 Task: Find the distance between Miami and Key West.
Action: Key pressed iami
Screenshot: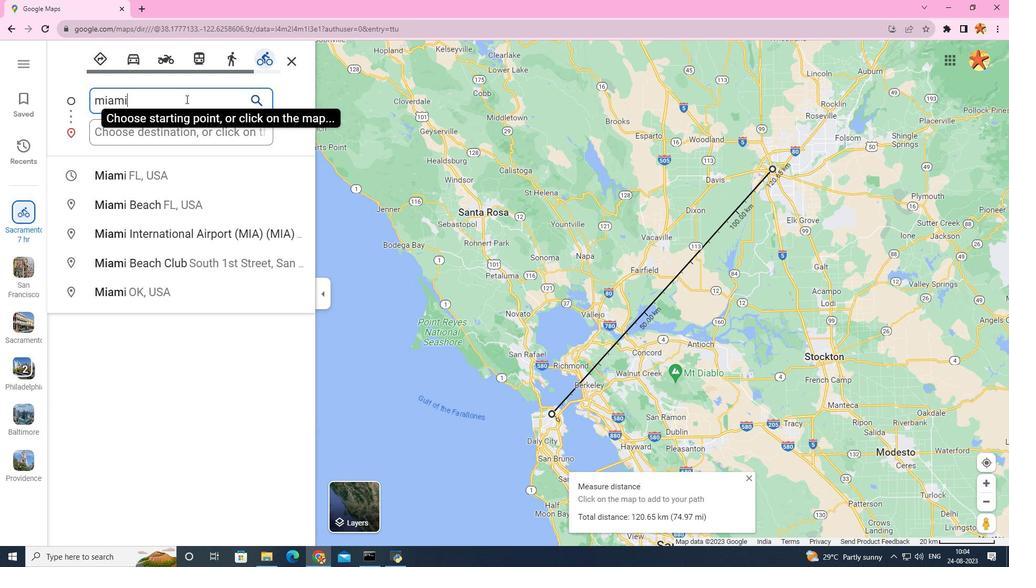 
Action: Mouse moved to (157, 180)
Screenshot: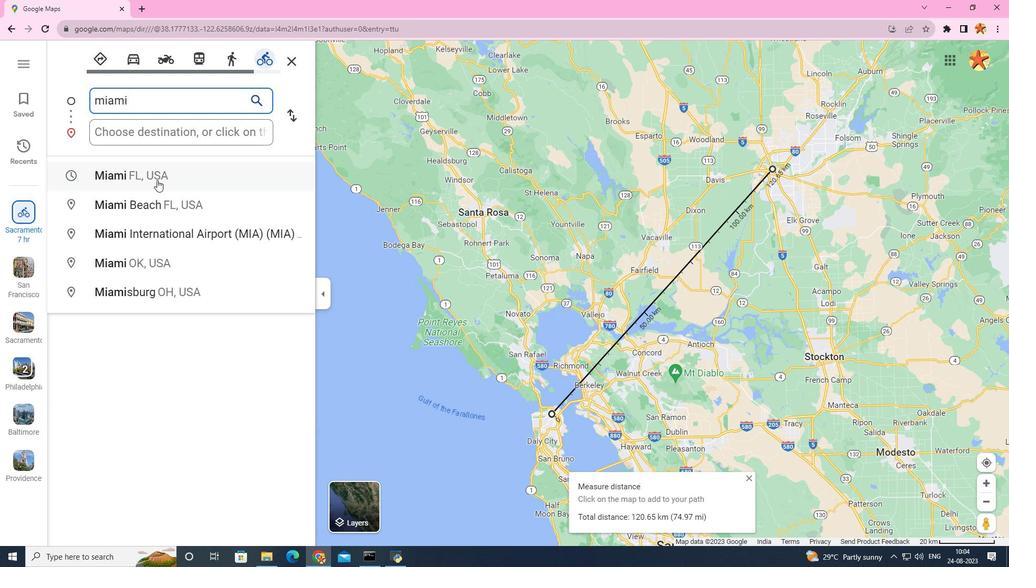 
Action: Mouse pressed left at (157, 180)
Screenshot: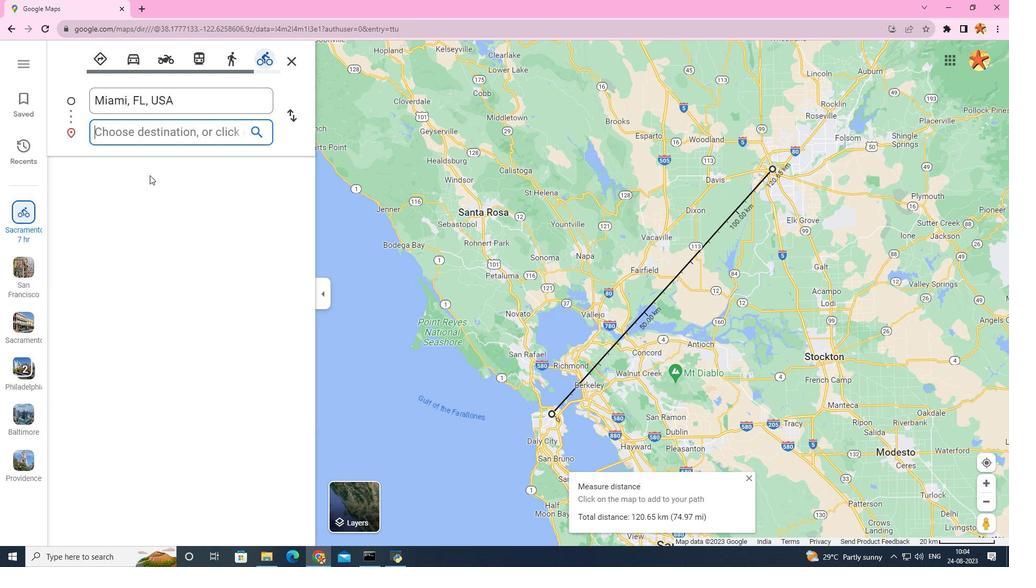 
Action: Mouse moved to (141, 130)
Screenshot: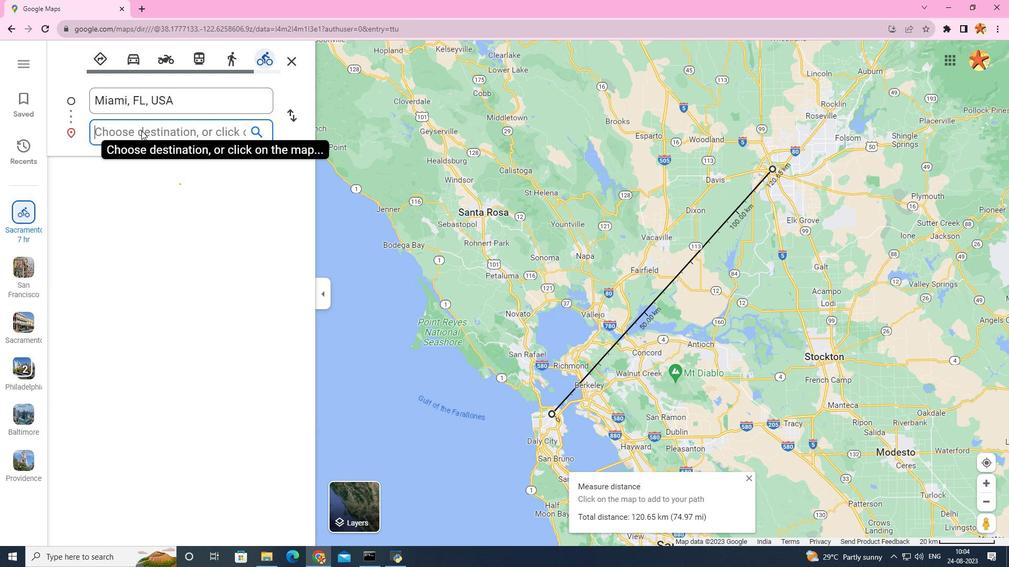 
Action: Mouse pressed left at (141, 130)
Screenshot: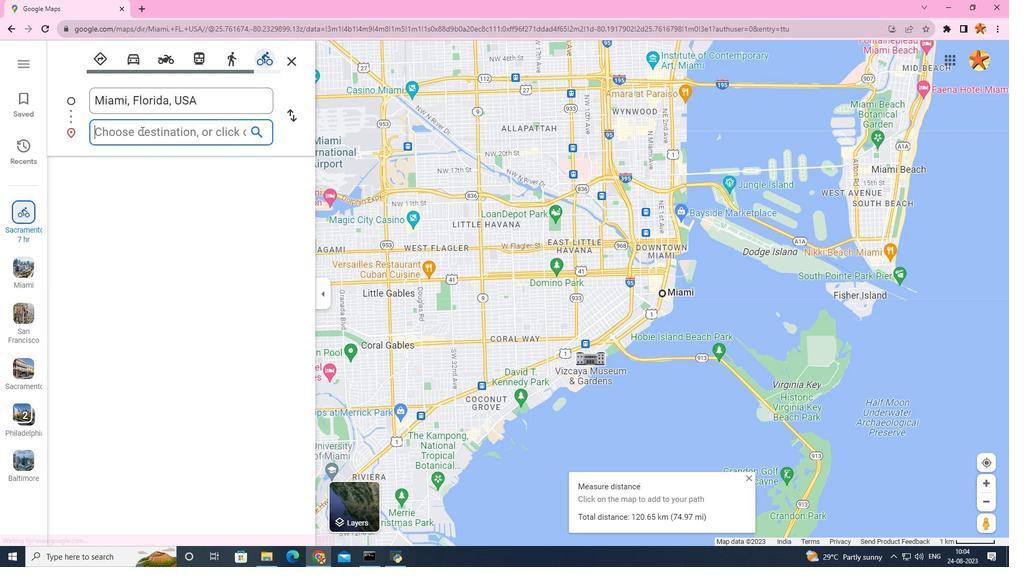 
Action: Key pressed key<Key.space>
Screenshot: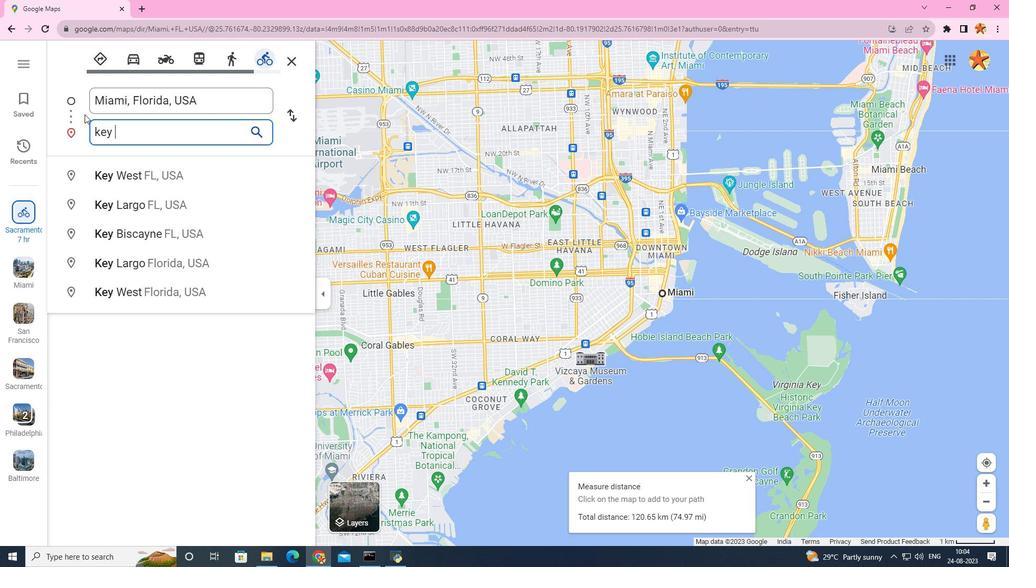 
Action: Mouse moved to (84, 114)
Screenshot: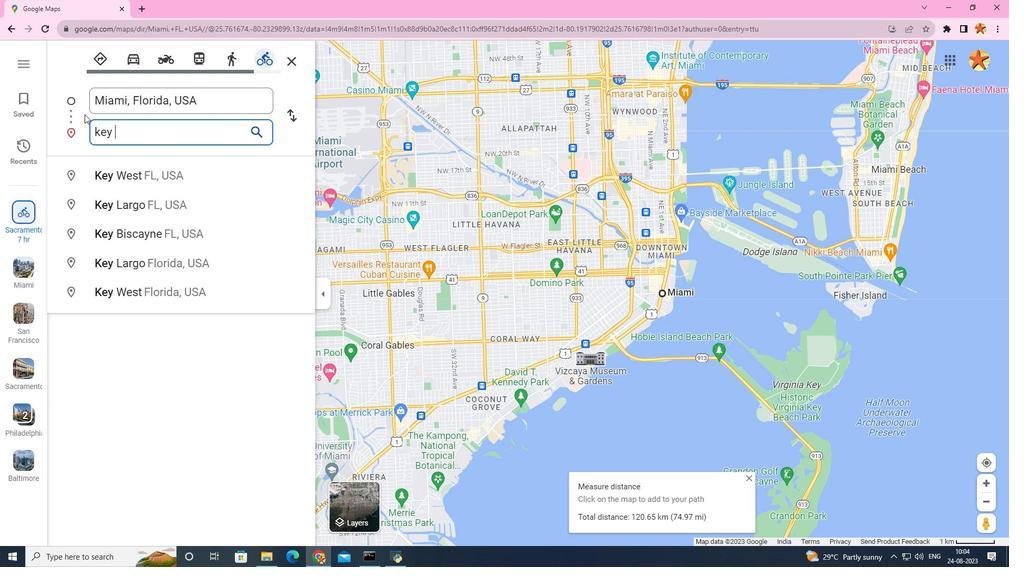 
Action: Key pressed wes
Screenshot: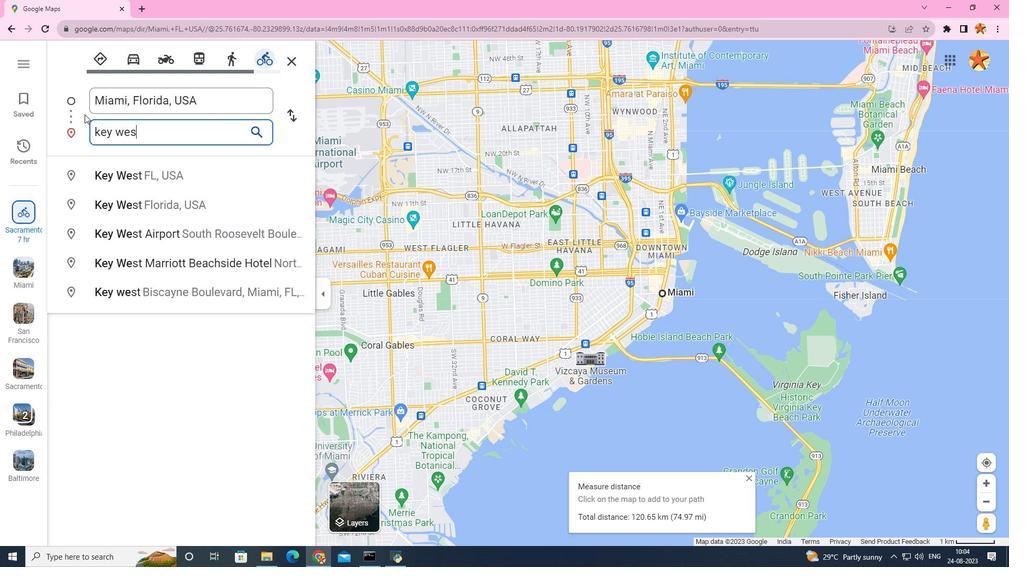 
Action: Mouse moved to (137, 170)
Screenshot: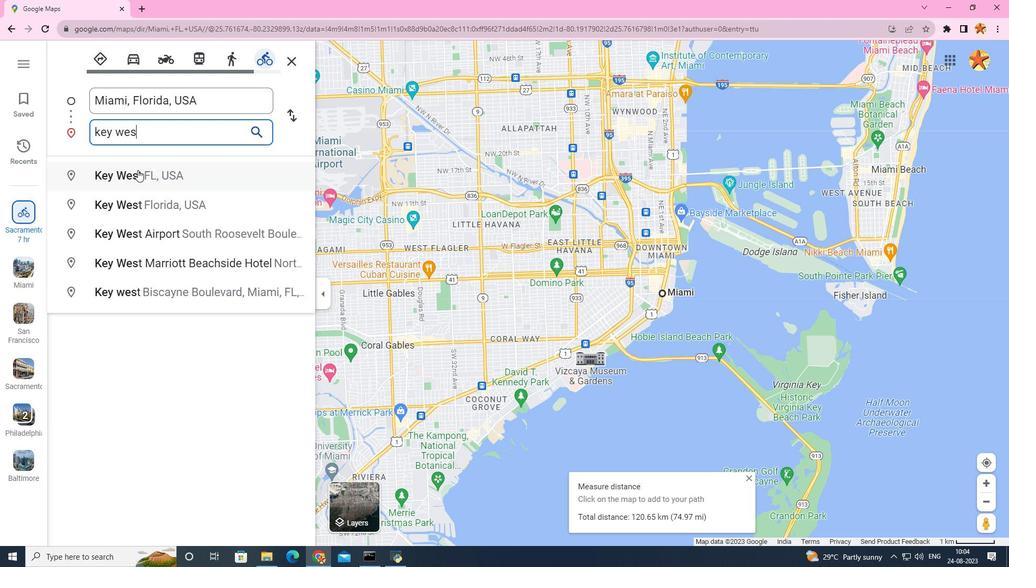 
Action: Mouse pressed left at (137, 170)
Screenshot: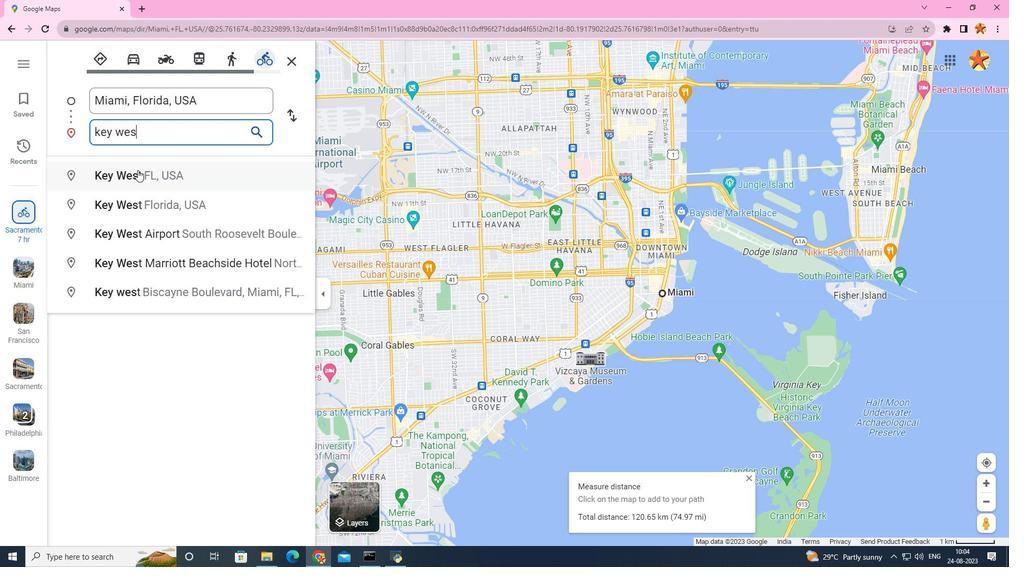 
Action: Mouse moved to (570, 506)
Screenshot: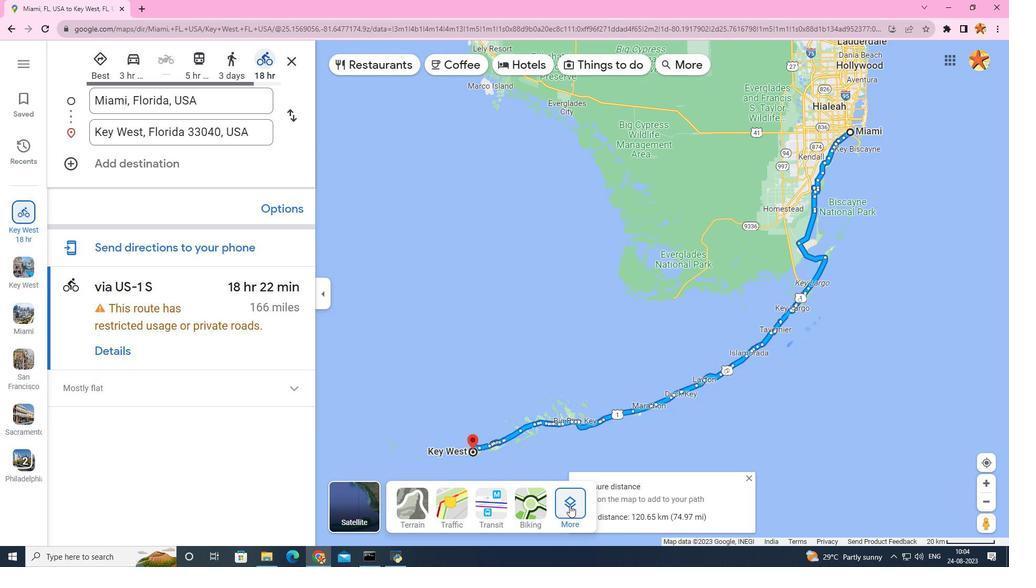 
Action: Mouse pressed left at (570, 506)
Screenshot: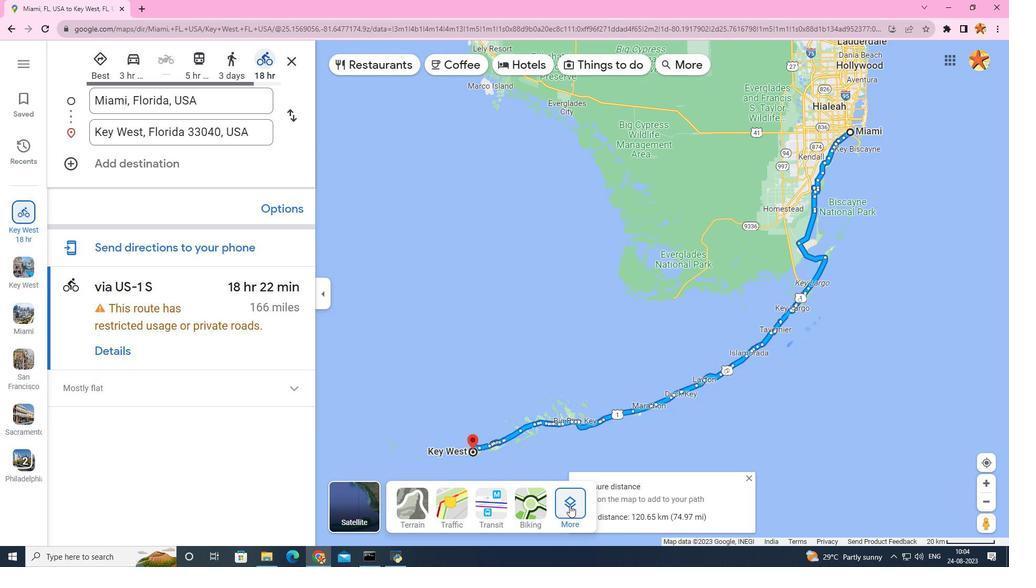 
Action: Mouse moved to (461, 388)
Screenshot: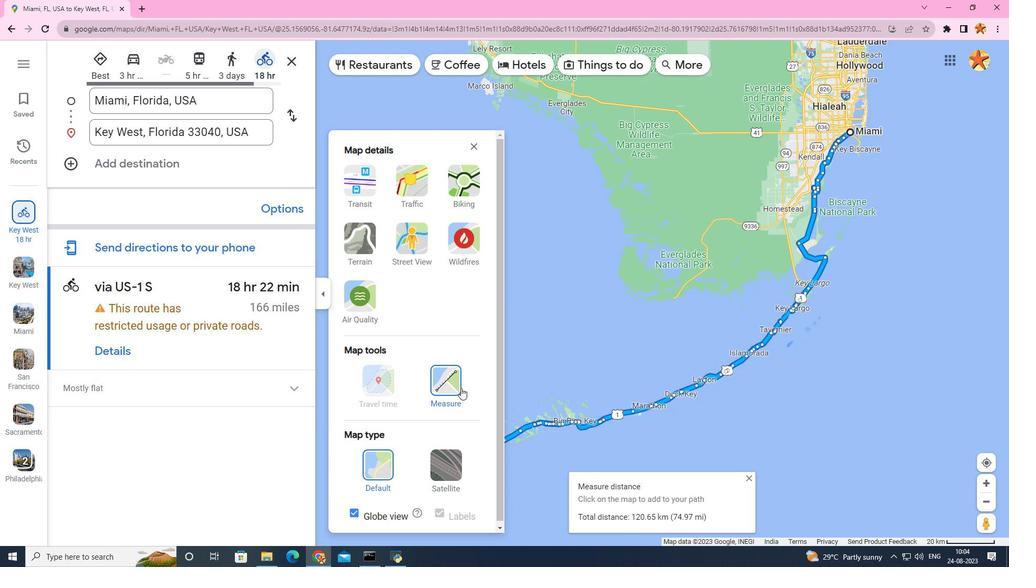 
Action: Mouse pressed left at (461, 388)
Screenshot: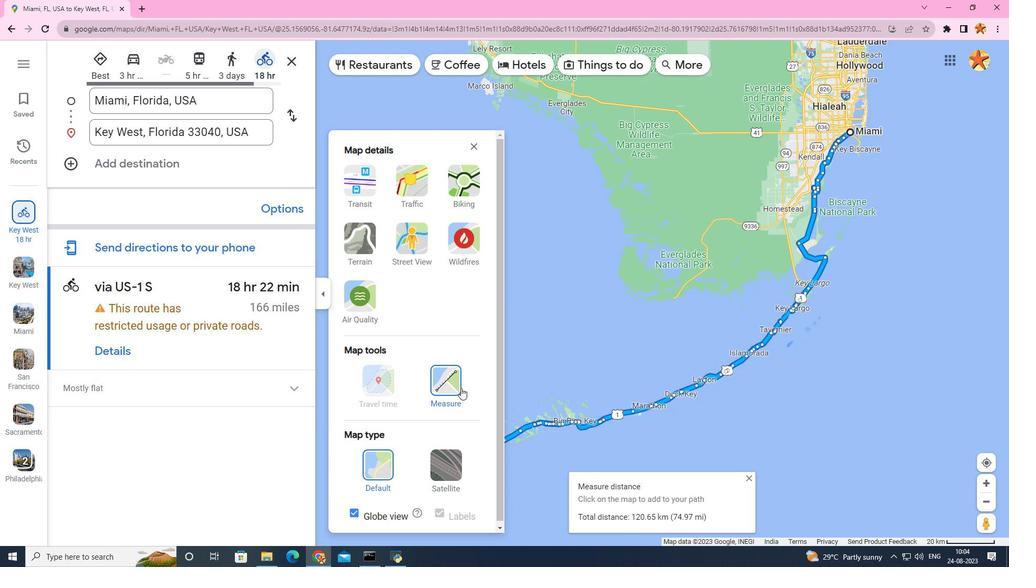 
Action: Mouse moved to (568, 410)
Screenshot: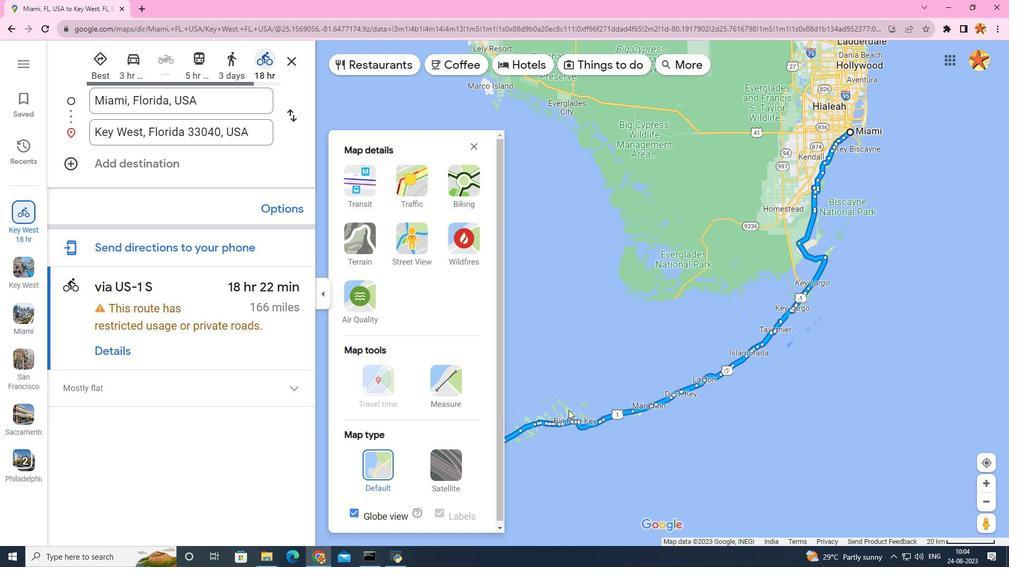
Action: Mouse scrolled (568, 410) with delta (0, 0)
Screenshot: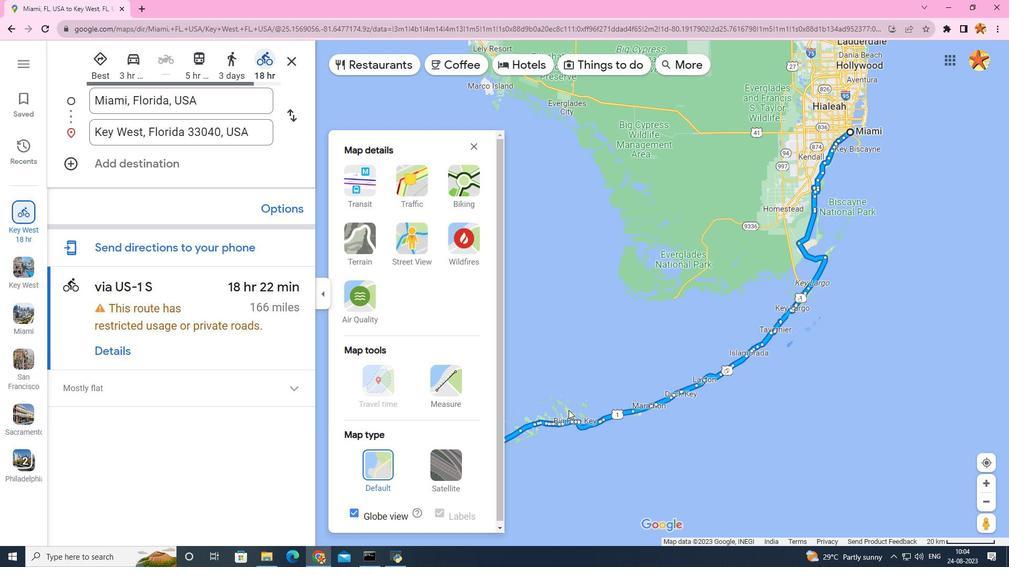 
Action: Mouse scrolled (568, 410) with delta (0, 0)
Screenshot: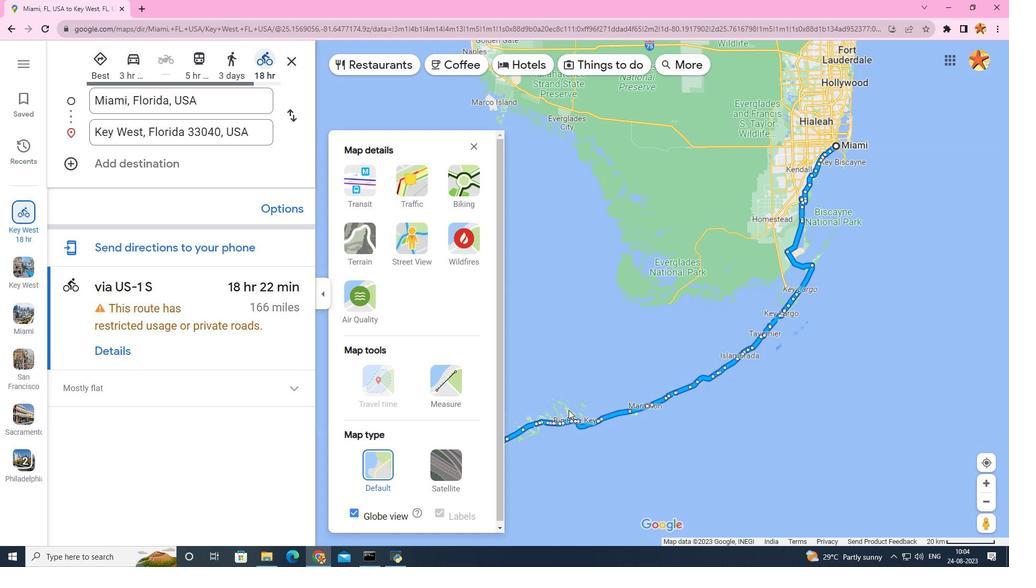 
Action: Mouse scrolled (568, 410) with delta (0, 0)
Screenshot: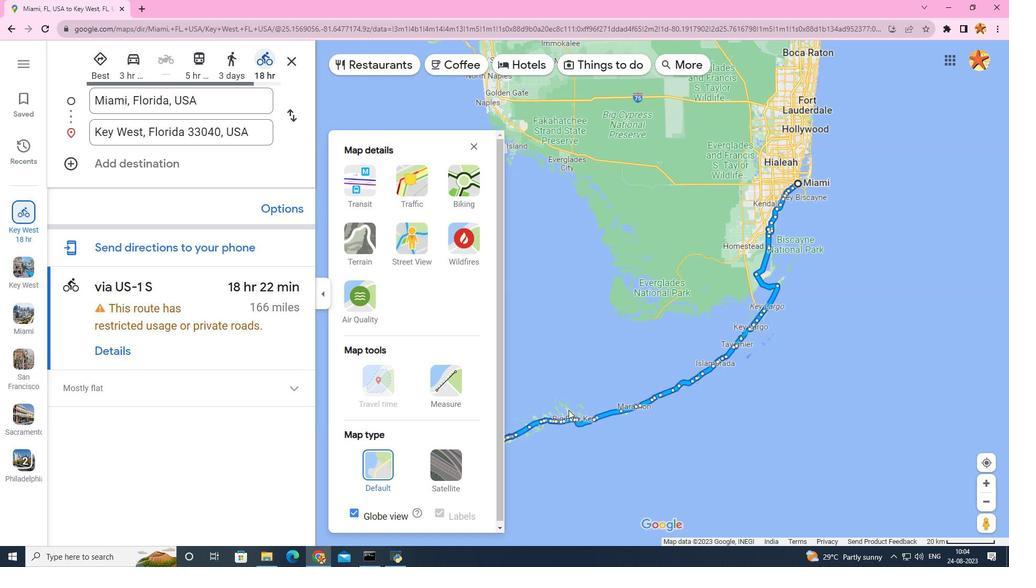 
Action: Mouse moved to (512, 435)
Screenshot: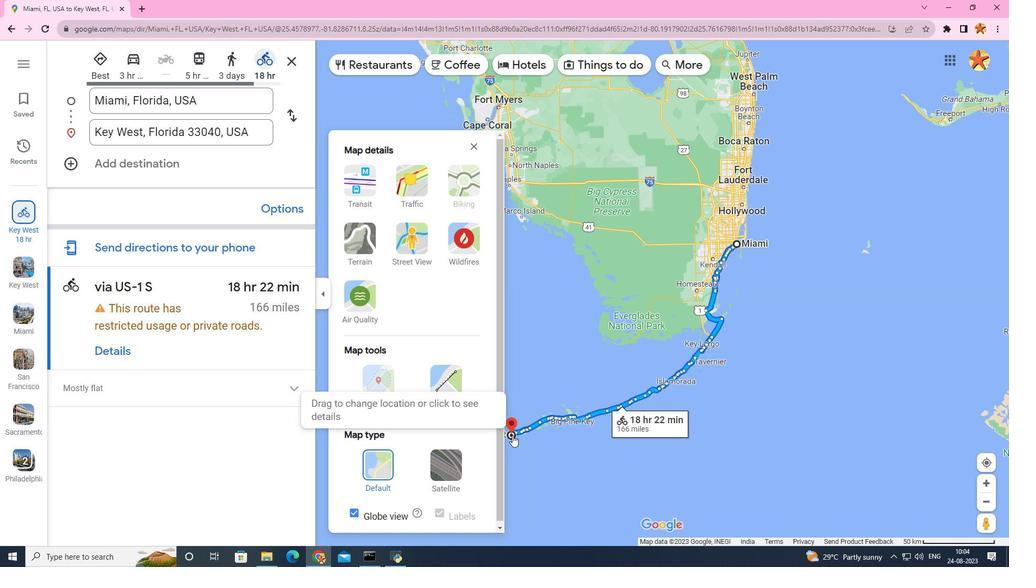 
Action: Mouse pressed left at (512, 435)
Screenshot: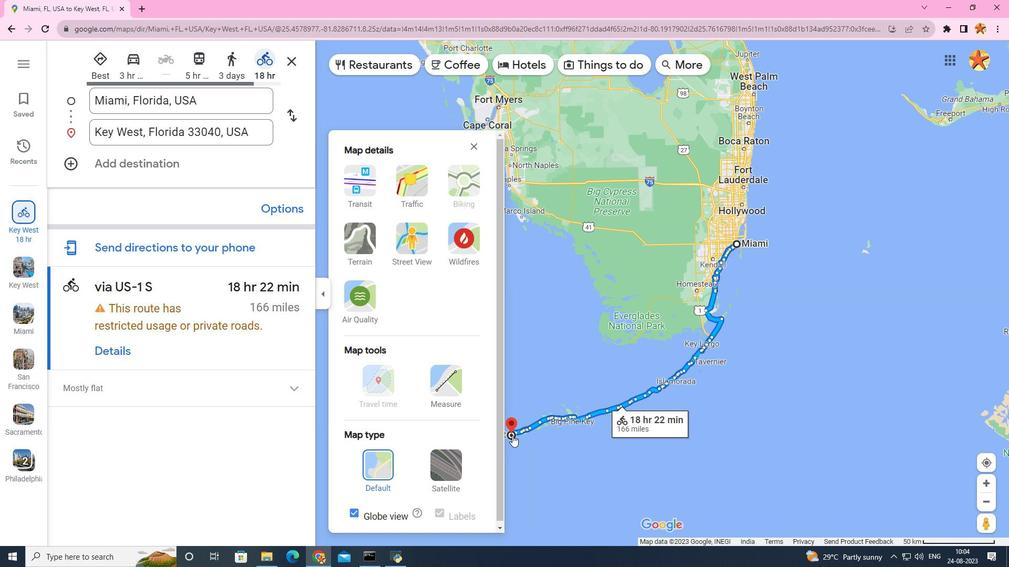 
Action: Mouse moved to (739, 243)
Screenshot: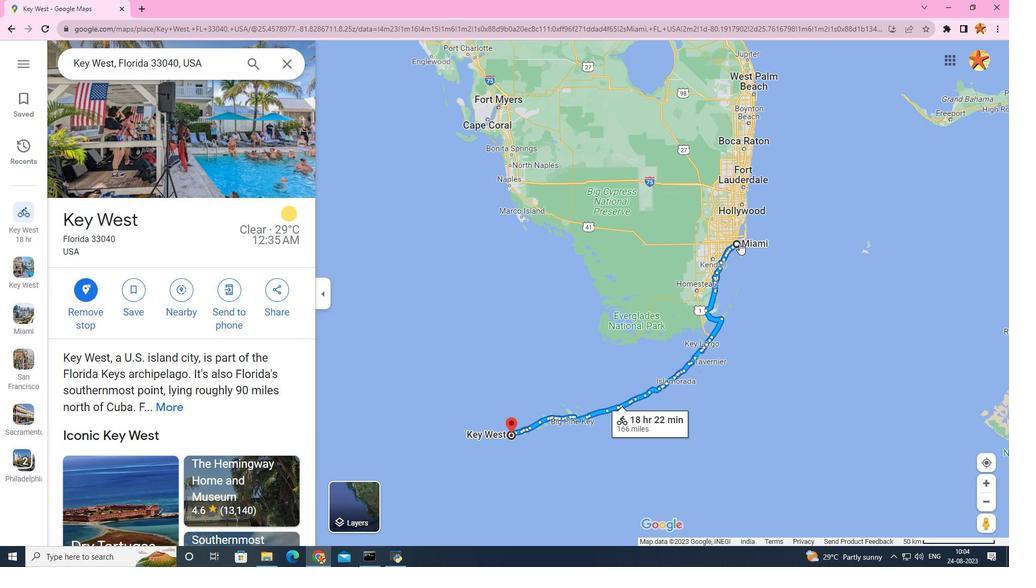 
Action: Mouse pressed left at (739, 243)
Screenshot: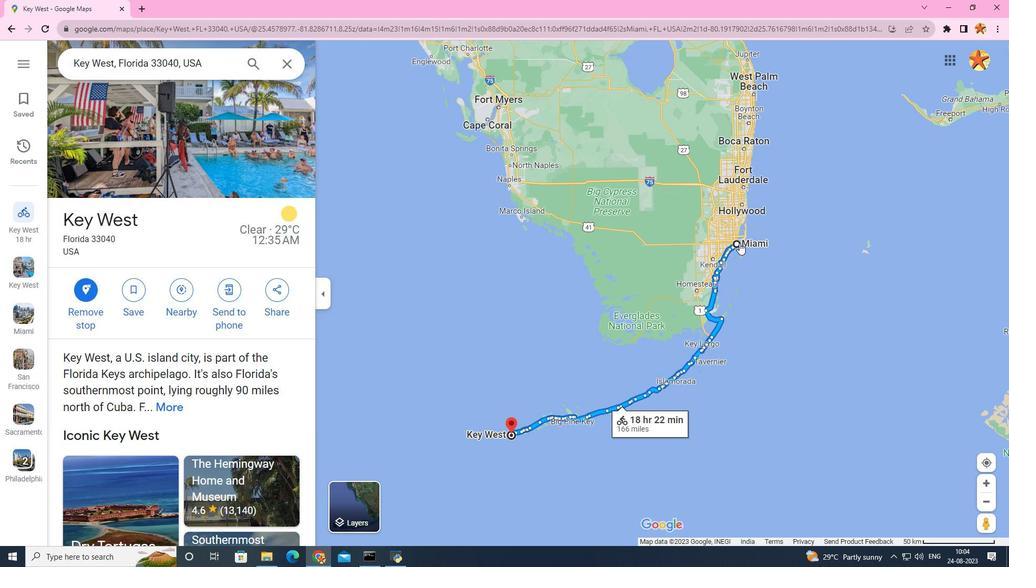 
Action: Mouse moved to (341, 484)
Screenshot: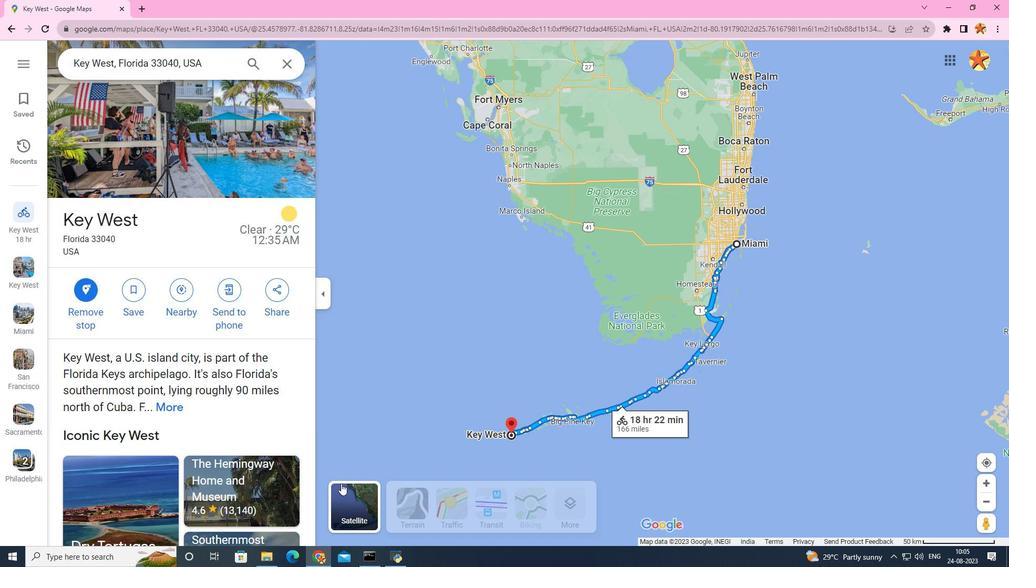 
Action: Mouse pressed left at (341, 484)
Screenshot: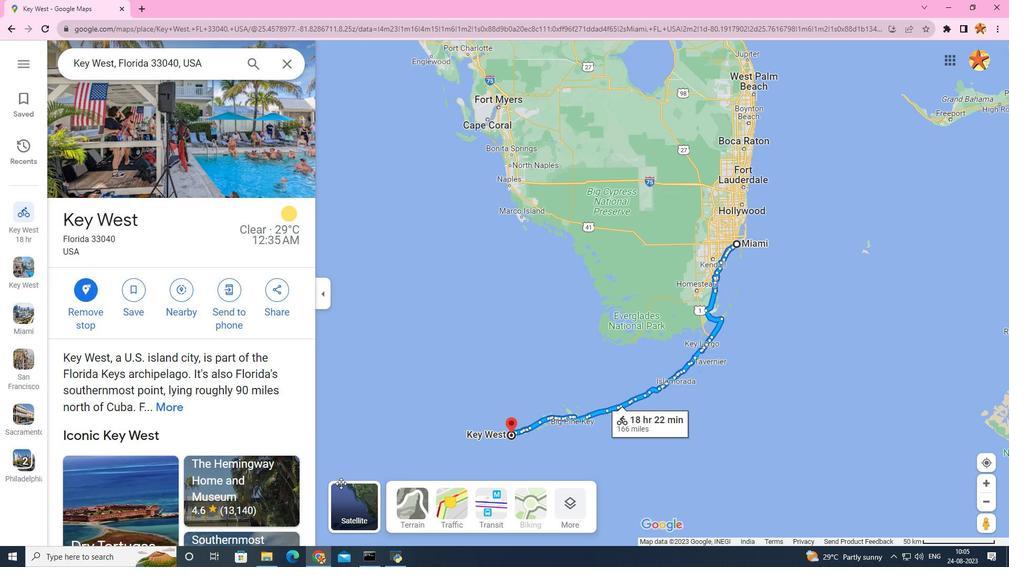 
Action: Mouse moved to (557, 506)
Screenshot: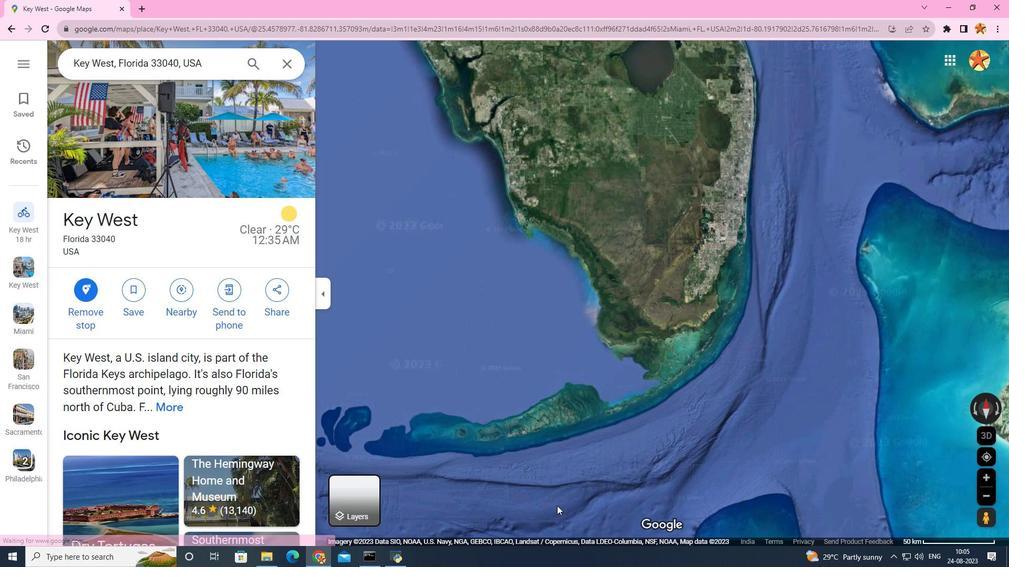 
Action: Mouse pressed left at (557, 506)
Screenshot: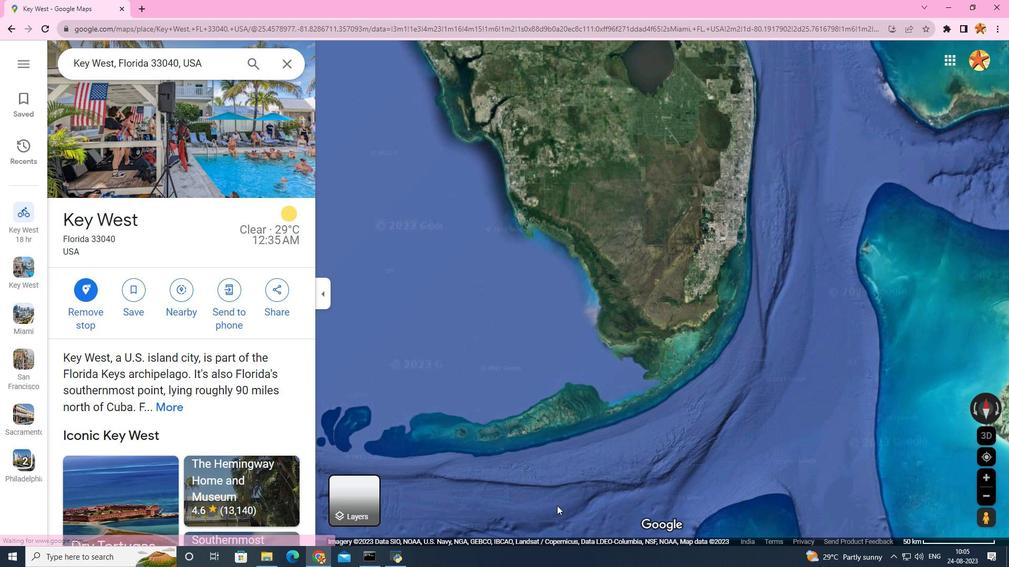 
Action: Mouse moved to (573, 499)
Screenshot: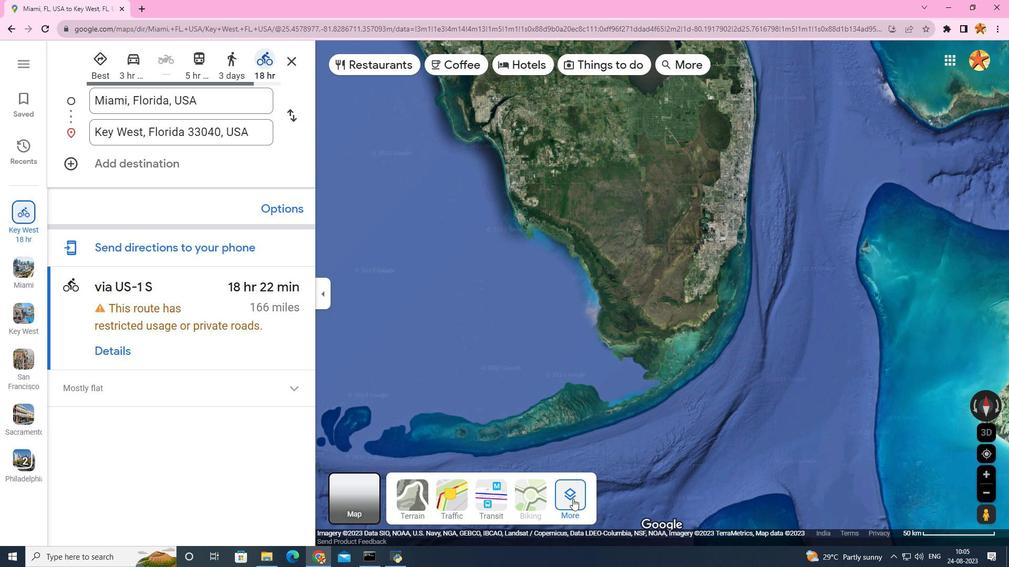 
Action: Mouse pressed left at (573, 499)
Screenshot: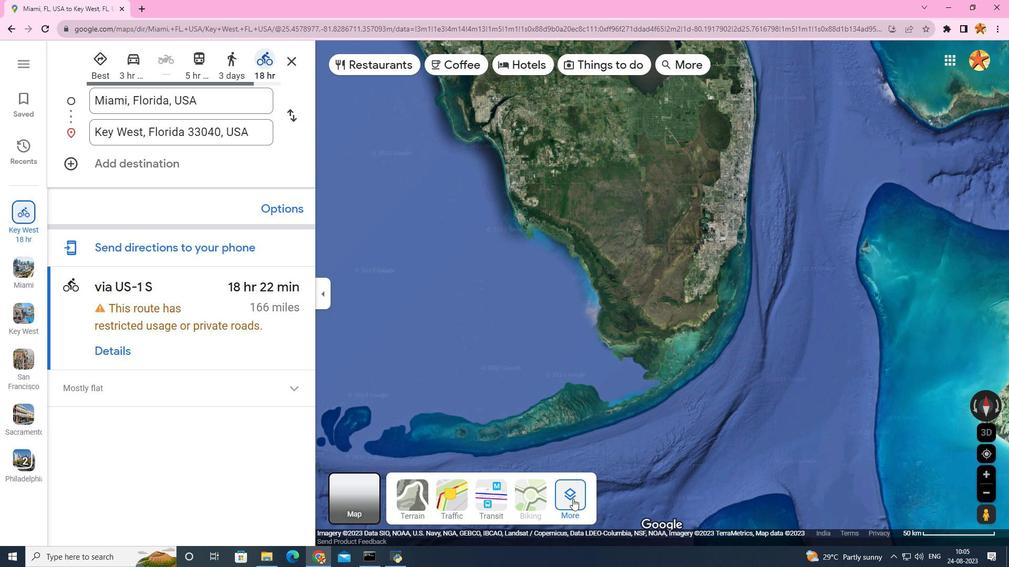 
Action: Mouse moved to (377, 374)
Screenshot: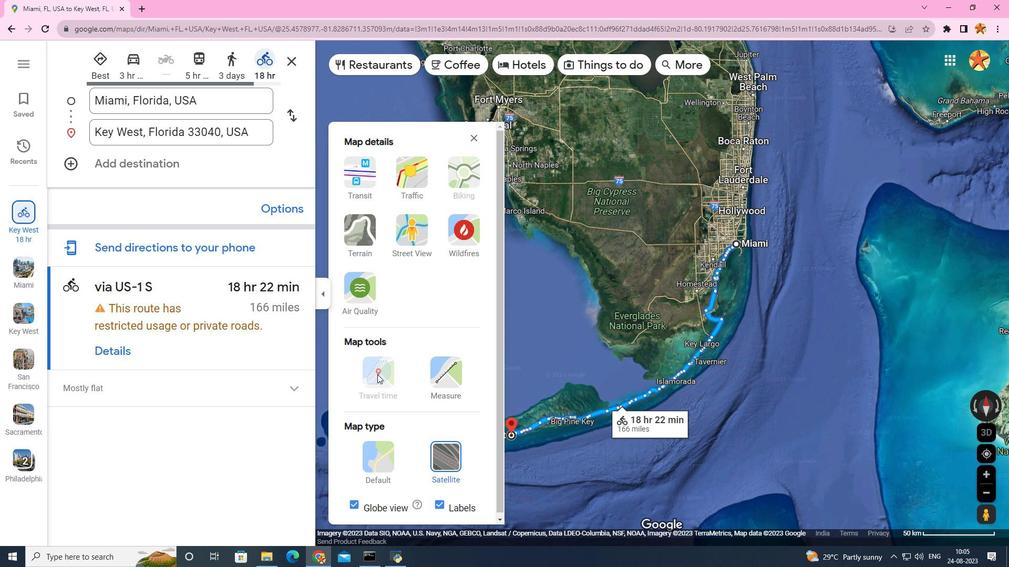 
Action: Mouse pressed left at (377, 374)
Screenshot: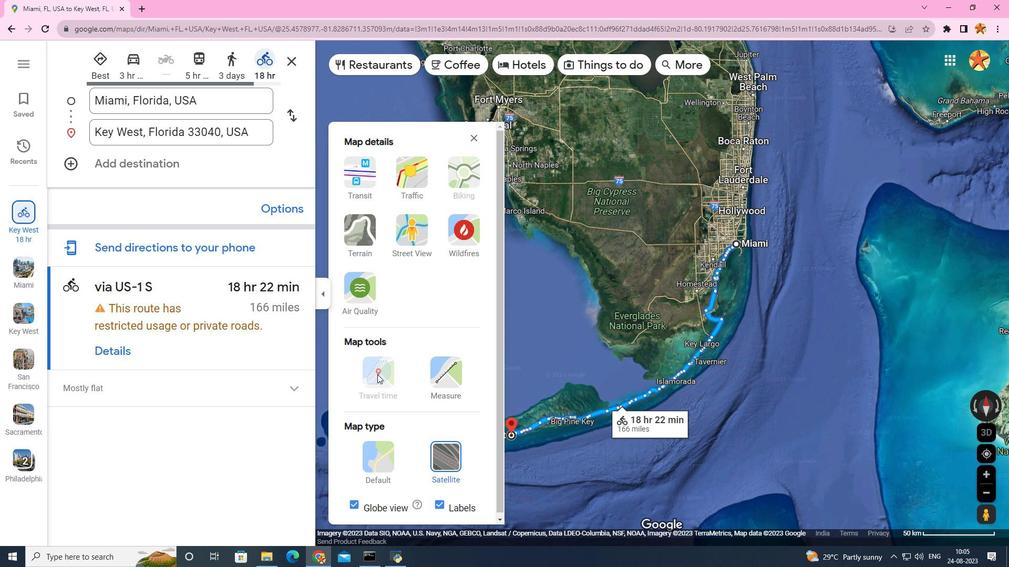 
Action: Mouse moved to (366, 465)
Screenshot: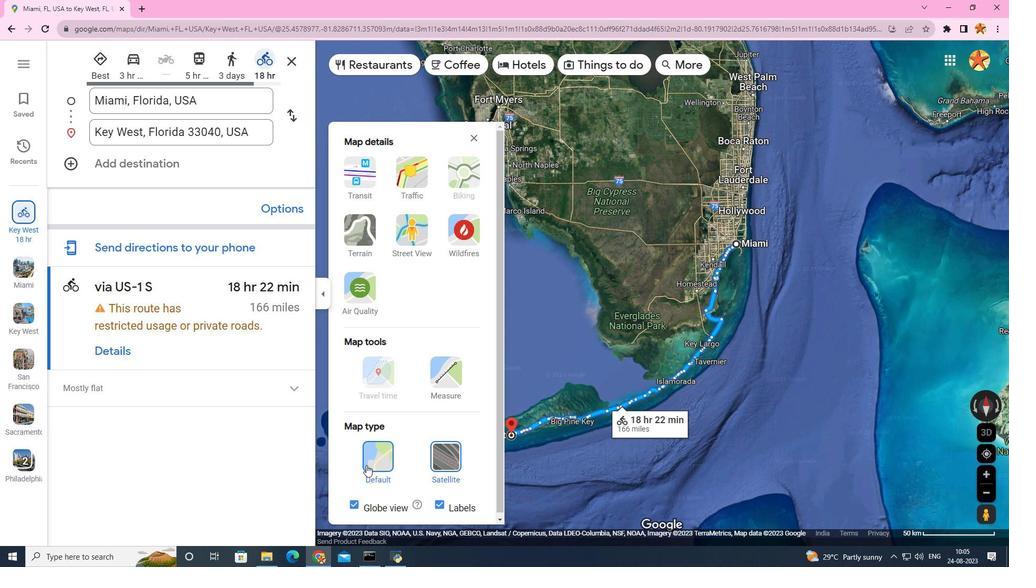 
Action: Mouse pressed left at (366, 465)
Screenshot: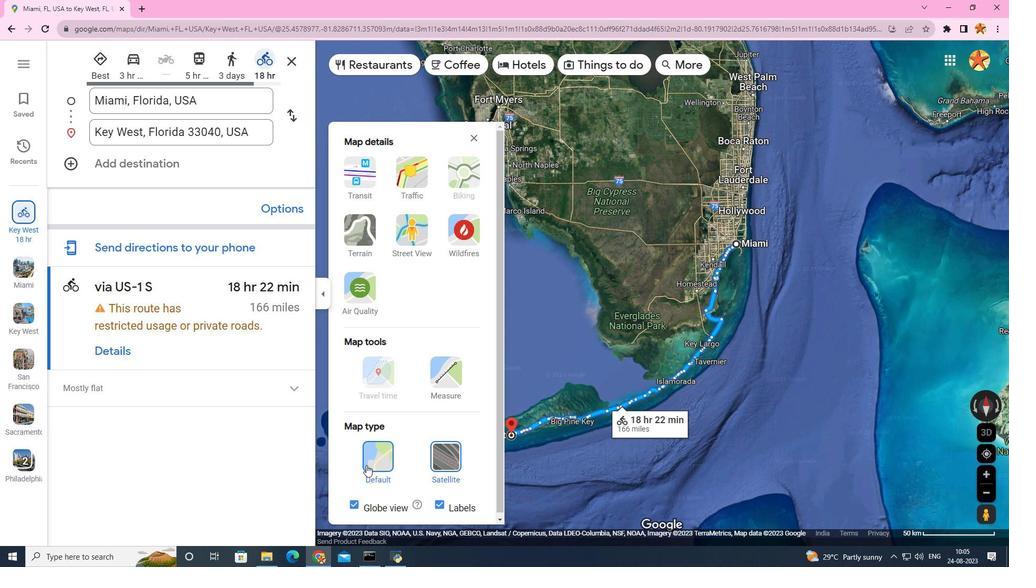 
Action: Mouse moved to (577, 499)
Screenshot: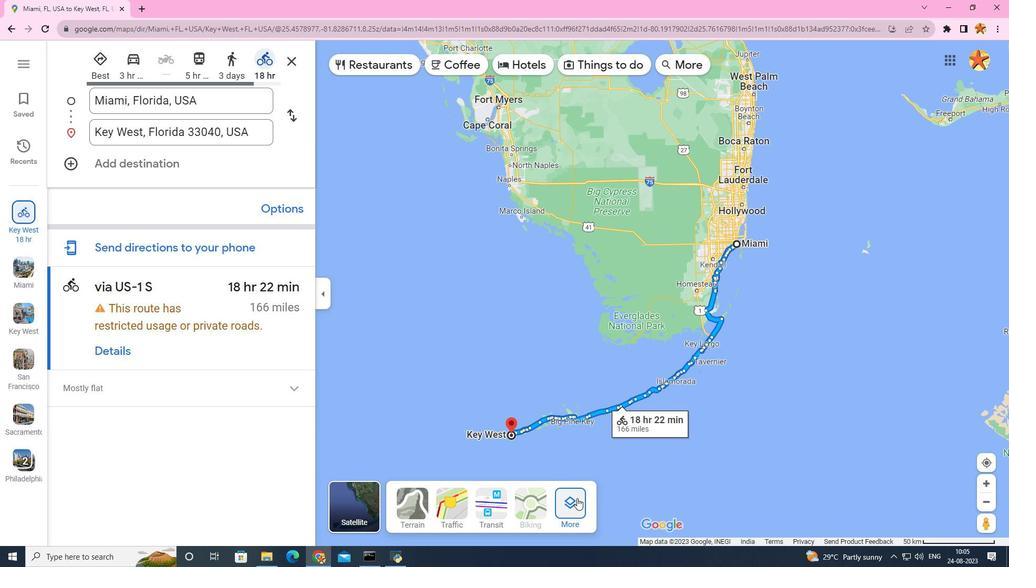 
Action: Mouse pressed left at (577, 499)
Screenshot: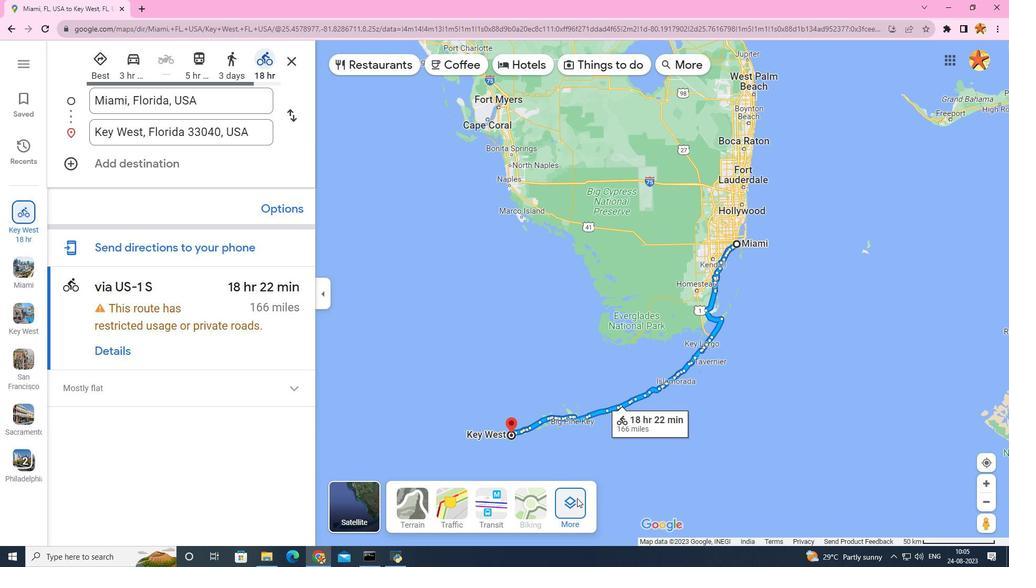 
Action: Mouse moved to (453, 367)
Screenshot: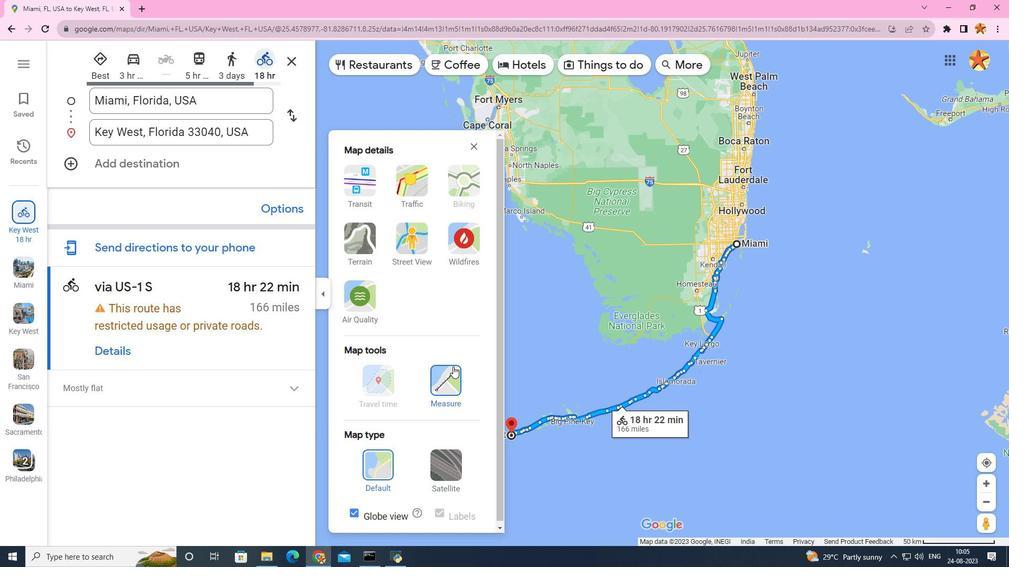 
Action: Mouse pressed left at (453, 367)
Screenshot: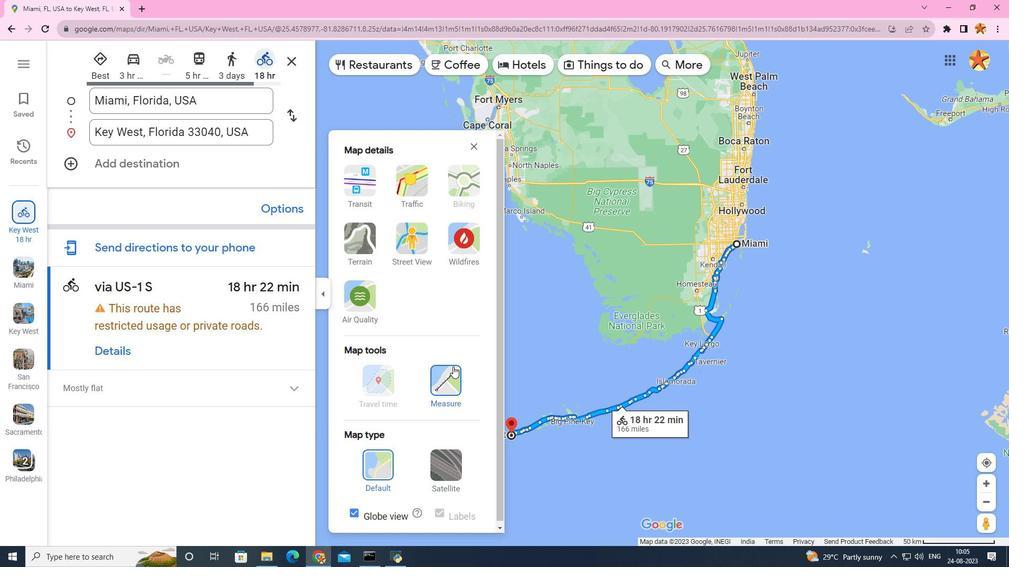 
Action: Mouse moved to (509, 434)
Screenshot: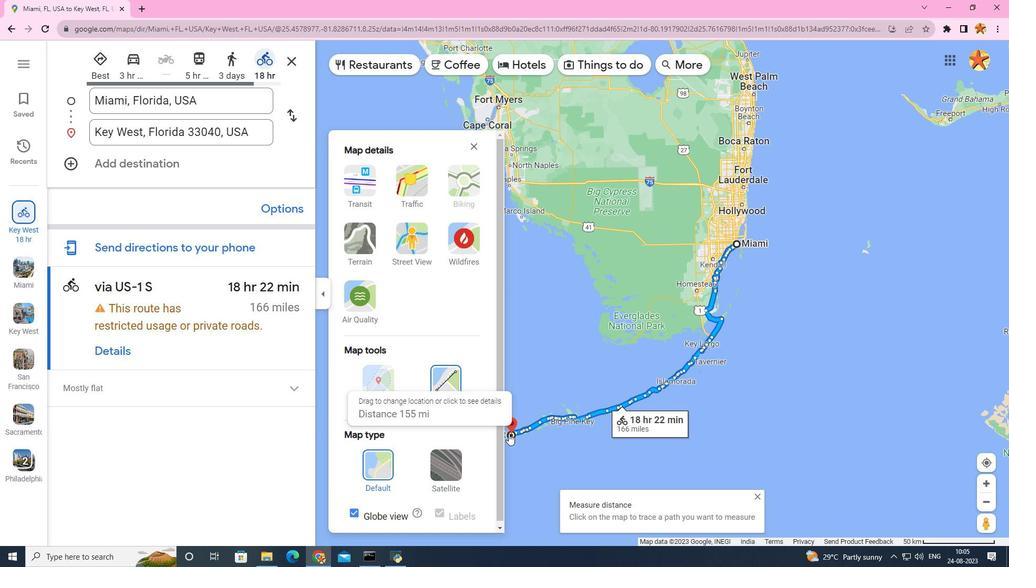 
Action: Mouse pressed left at (509, 434)
Screenshot: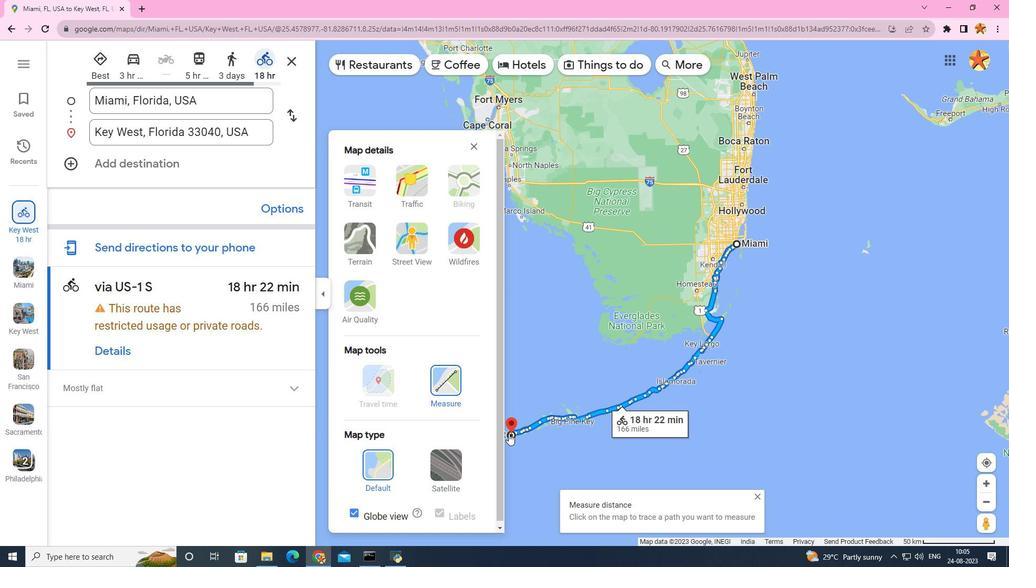 
Action: Mouse moved to (738, 243)
Screenshot: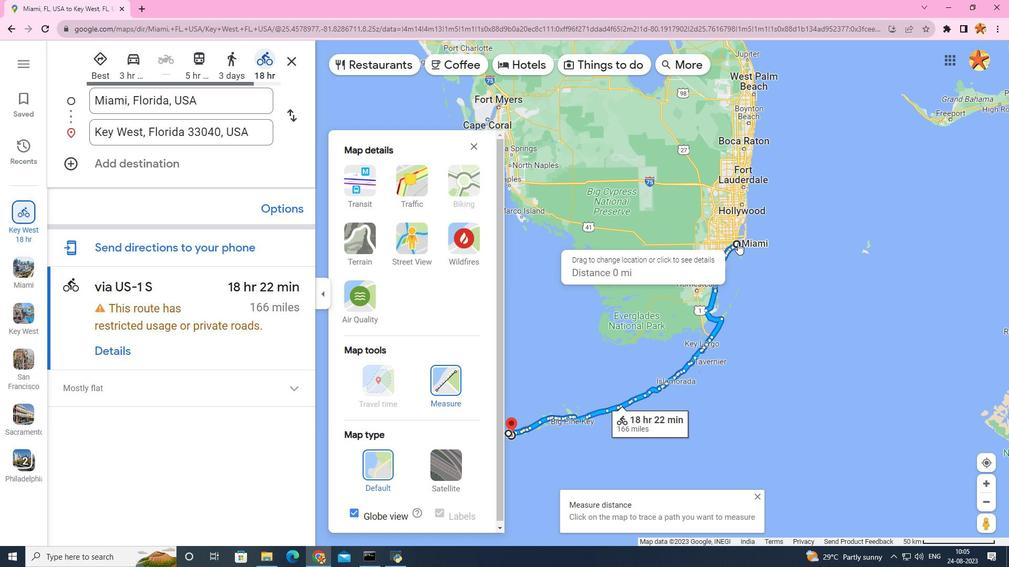 
Action: Mouse pressed left at (738, 243)
Screenshot: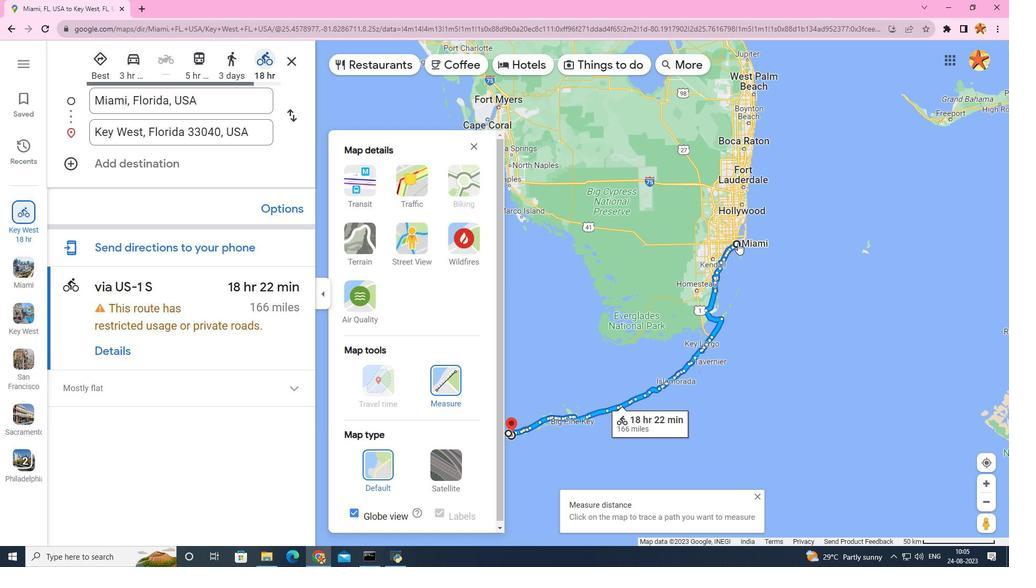 
Action: Mouse moved to (741, 390)
Screenshot: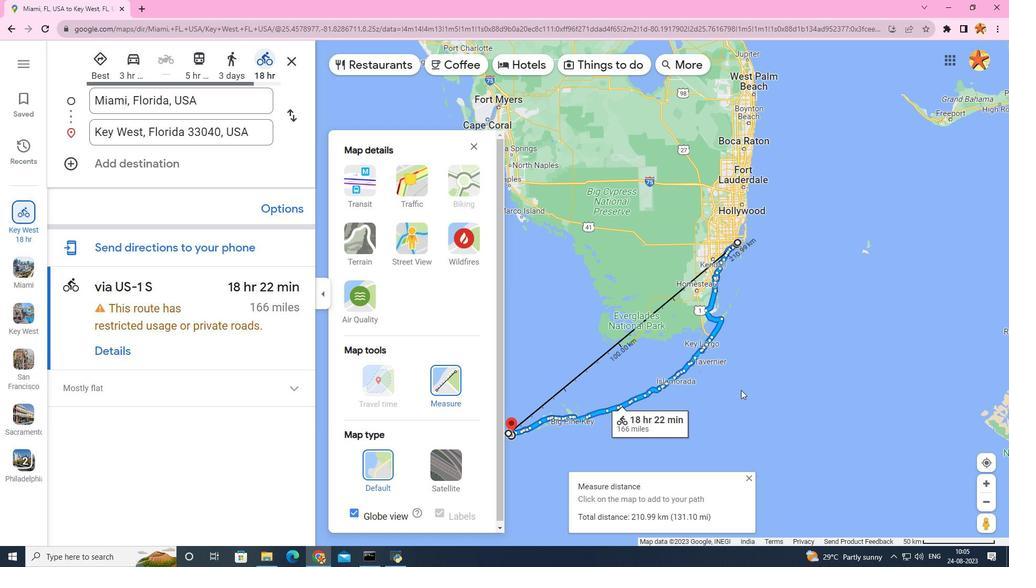 
